 Task: In the  document promotion.docx Download file as 'PDF' Share this file with 'softage.7@softage.net' Insert the command  Suggesting 
Action: Mouse moved to (304, 379)
Screenshot: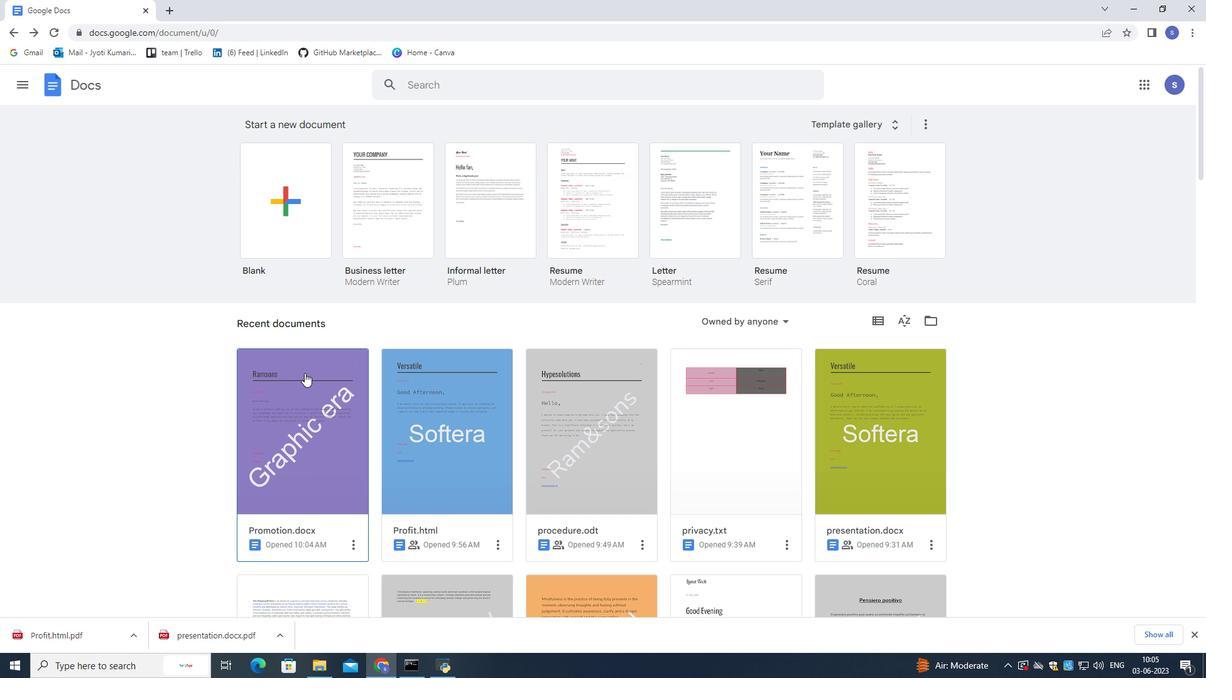 
Action: Mouse pressed left at (304, 379)
Screenshot: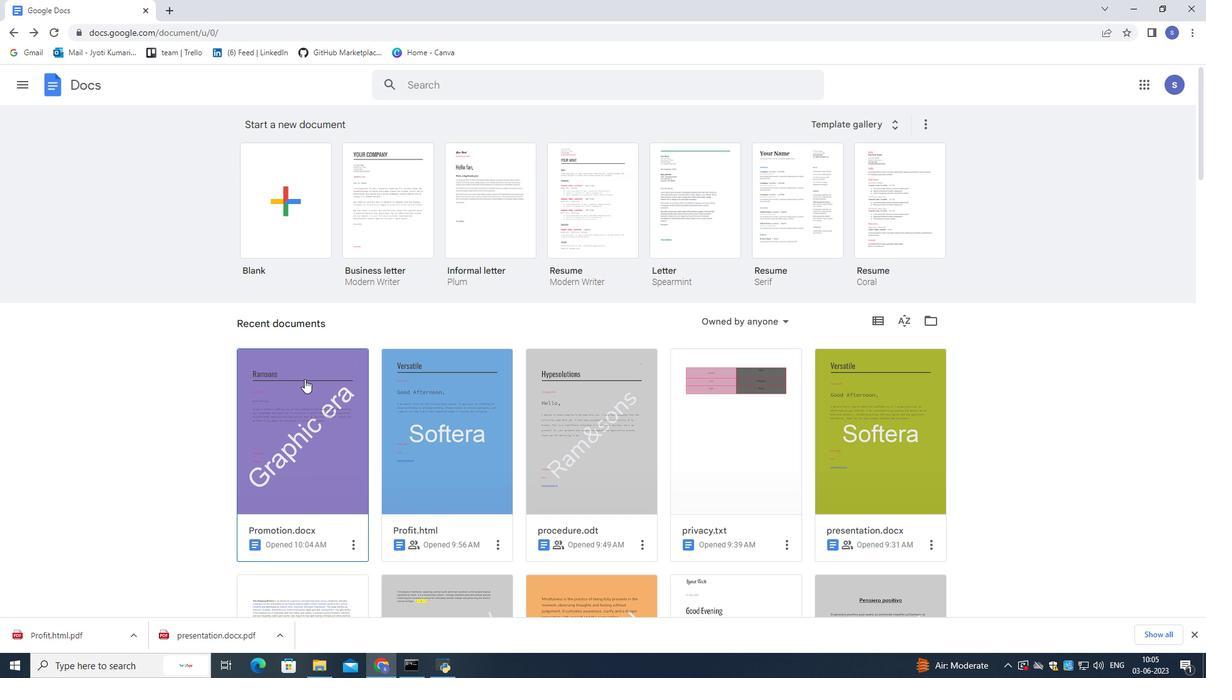 
Action: Mouse pressed left at (304, 379)
Screenshot: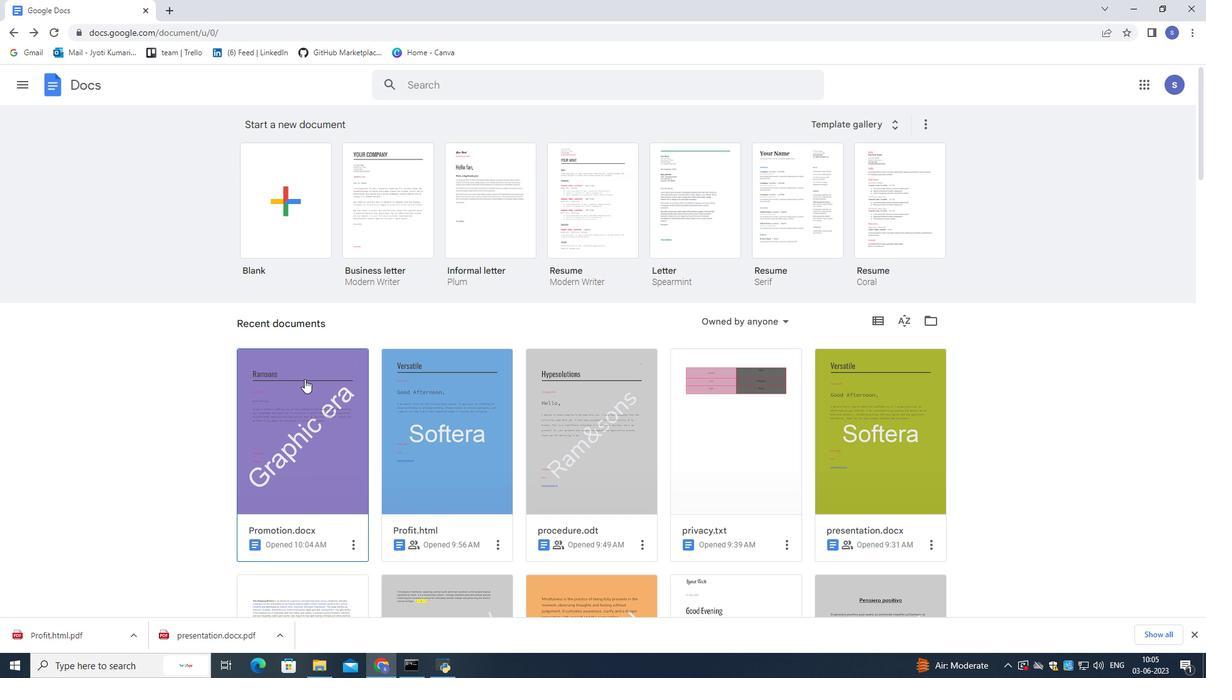 
Action: Mouse moved to (43, 93)
Screenshot: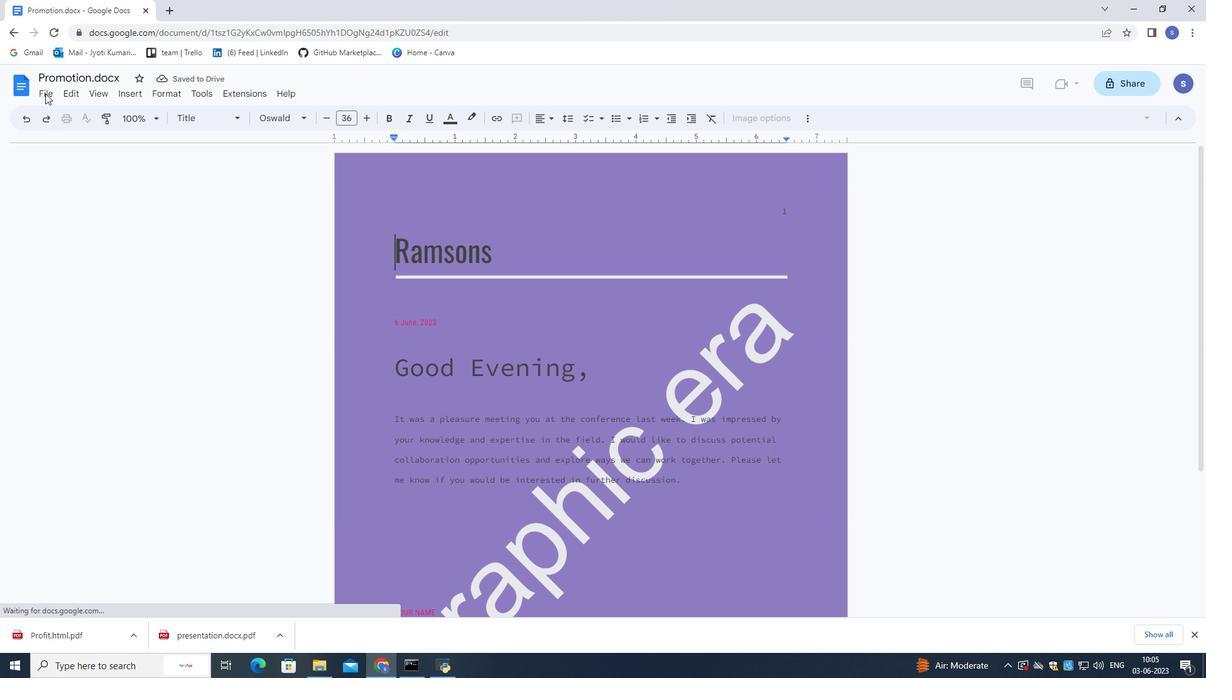 
Action: Mouse pressed left at (43, 93)
Screenshot: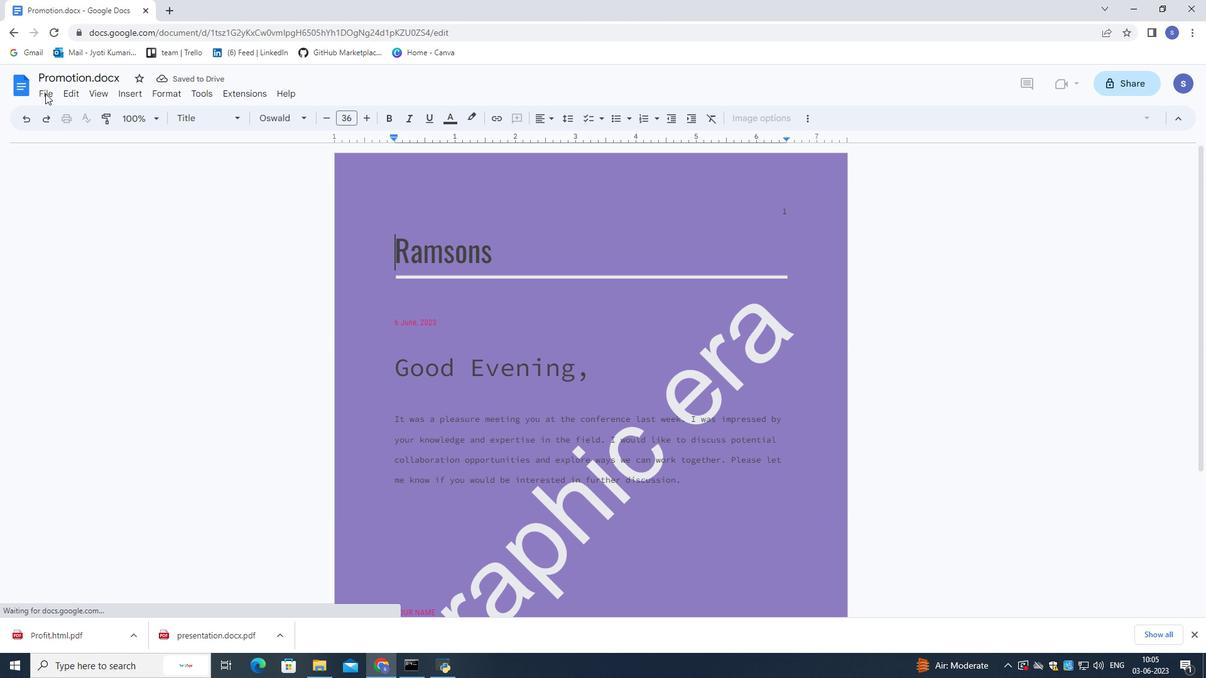 
Action: Mouse moved to (276, 294)
Screenshot: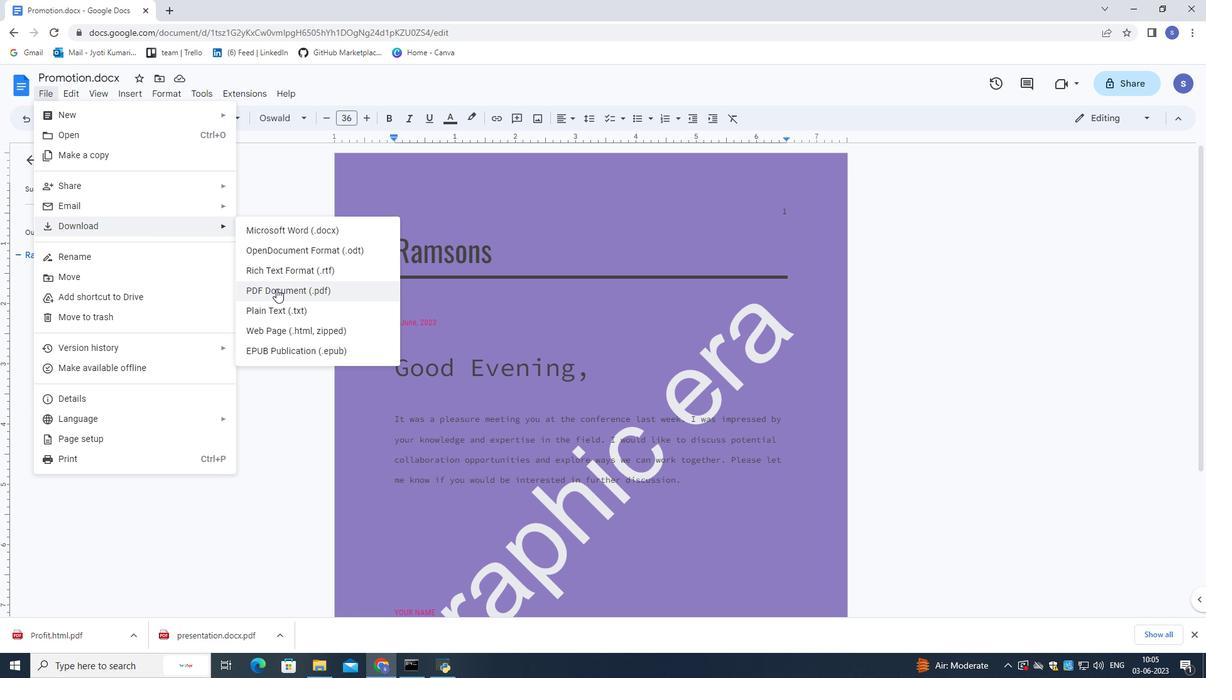 
Action: Mouse pressed left at (276, 294)
Screenshot: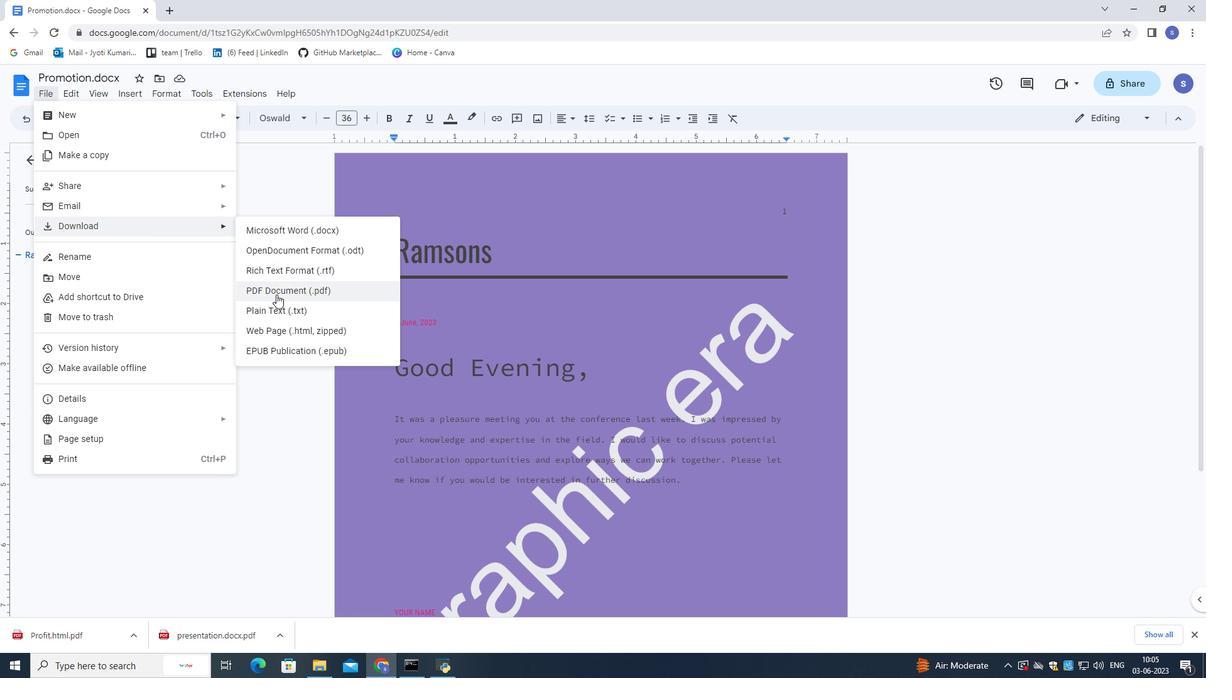 
Action: Mouse moved to (47, 91)
Screenshot: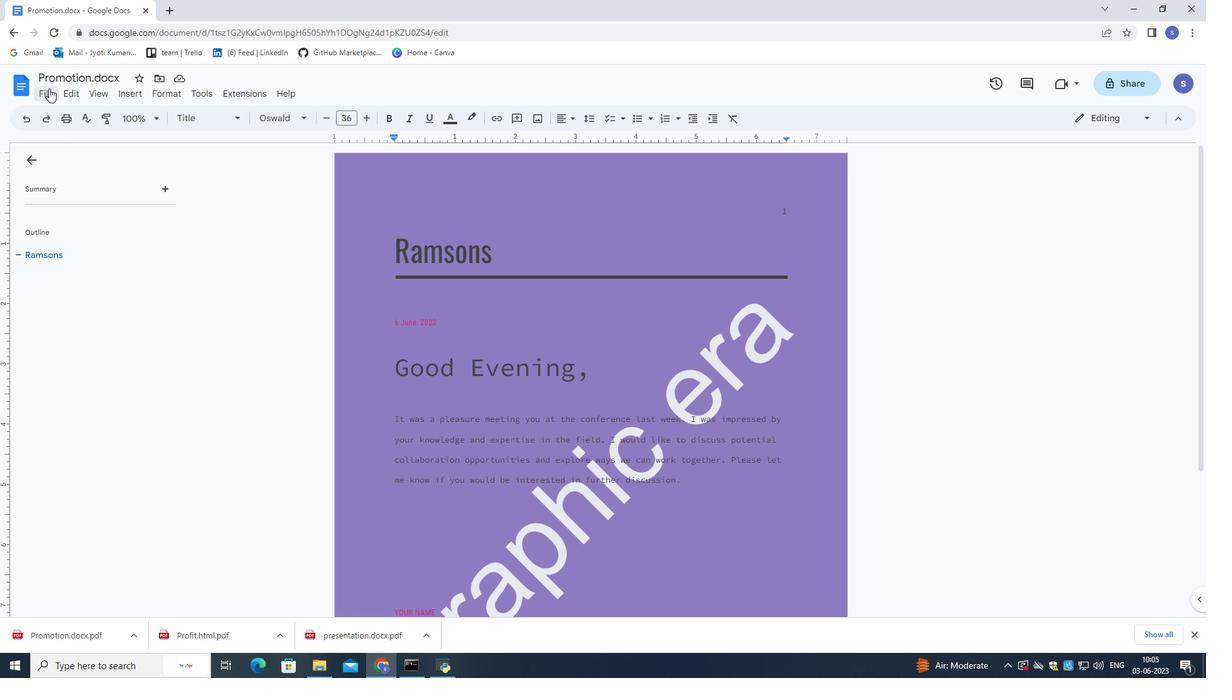 
Action: Mouse pressed left at (47, 91)
Screenshot: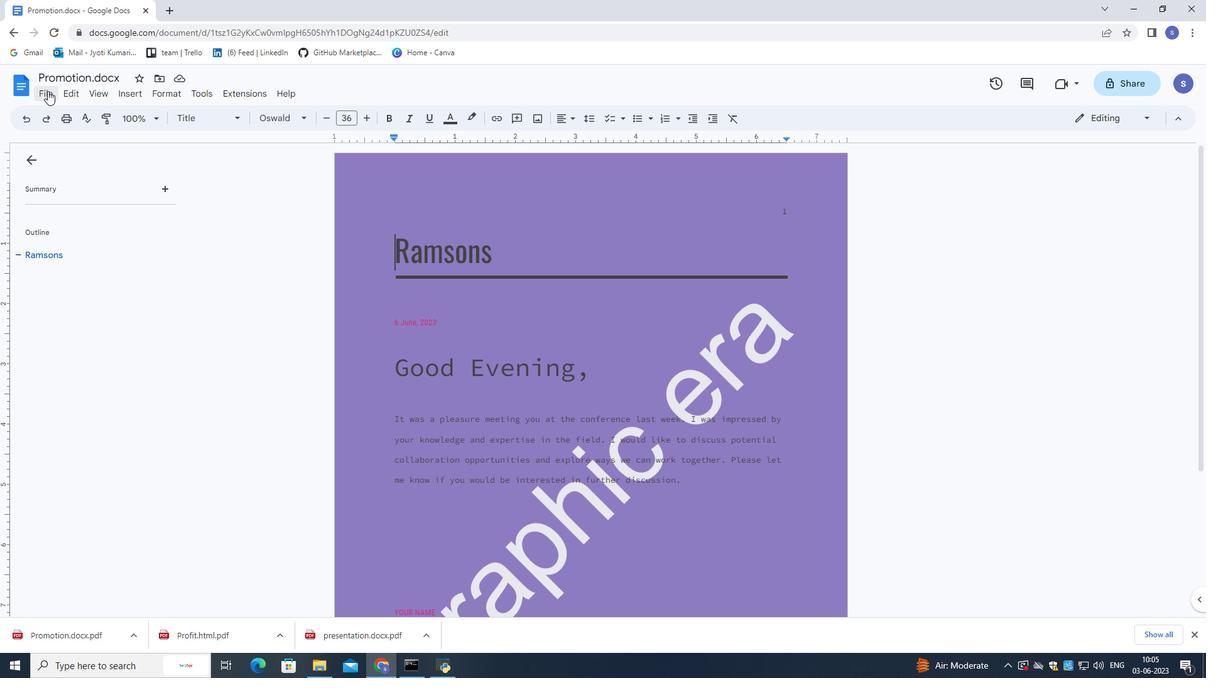 
Action: Mouse moved to (255, 190)
Screenshot: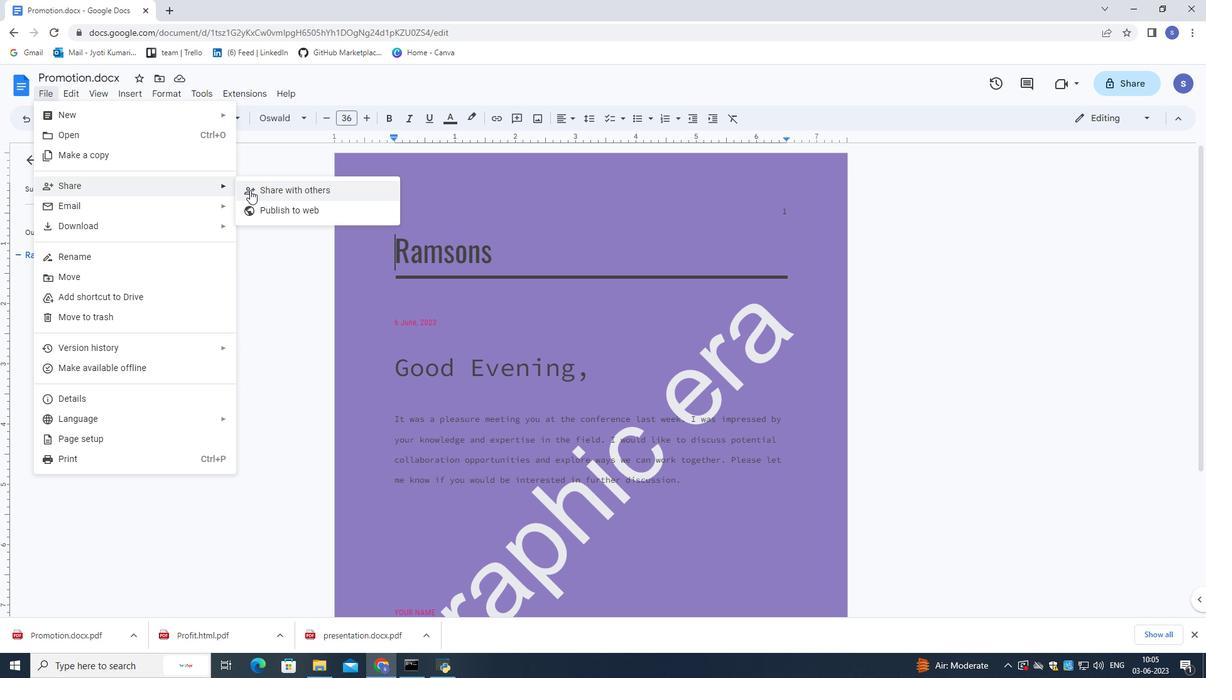 
Action: Mouse pressed left at (255, 190)
Screenshot: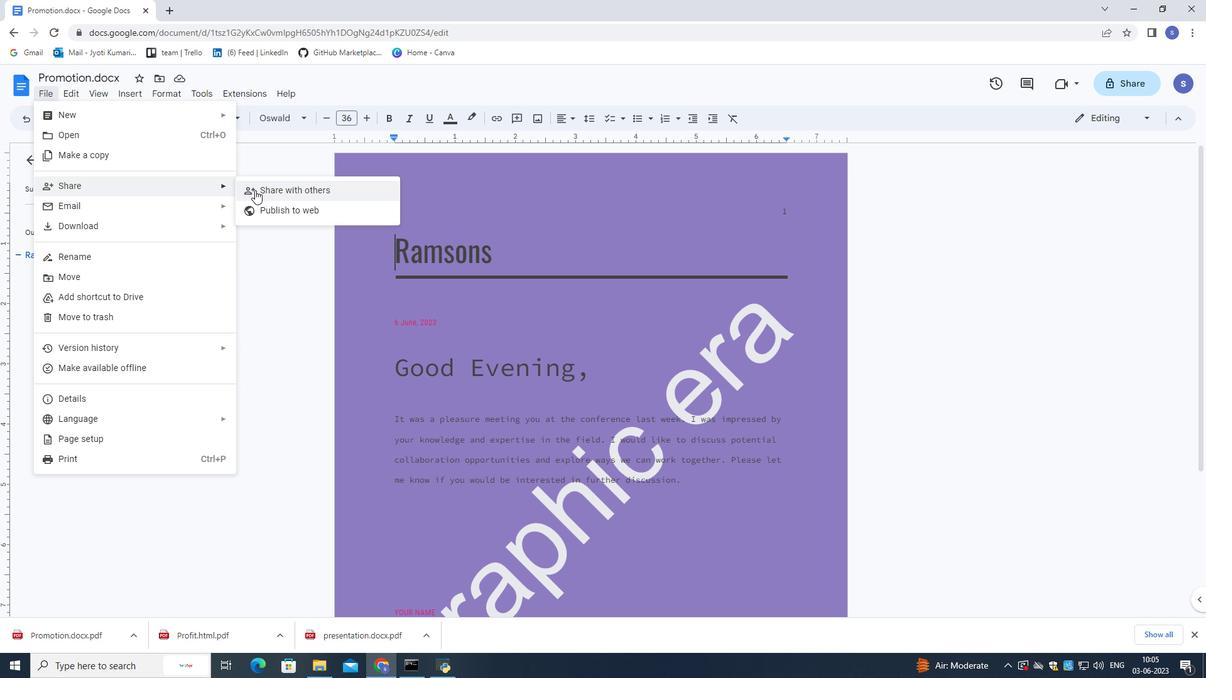 
Action: Mouse moved to (253, 186)
Screenshot: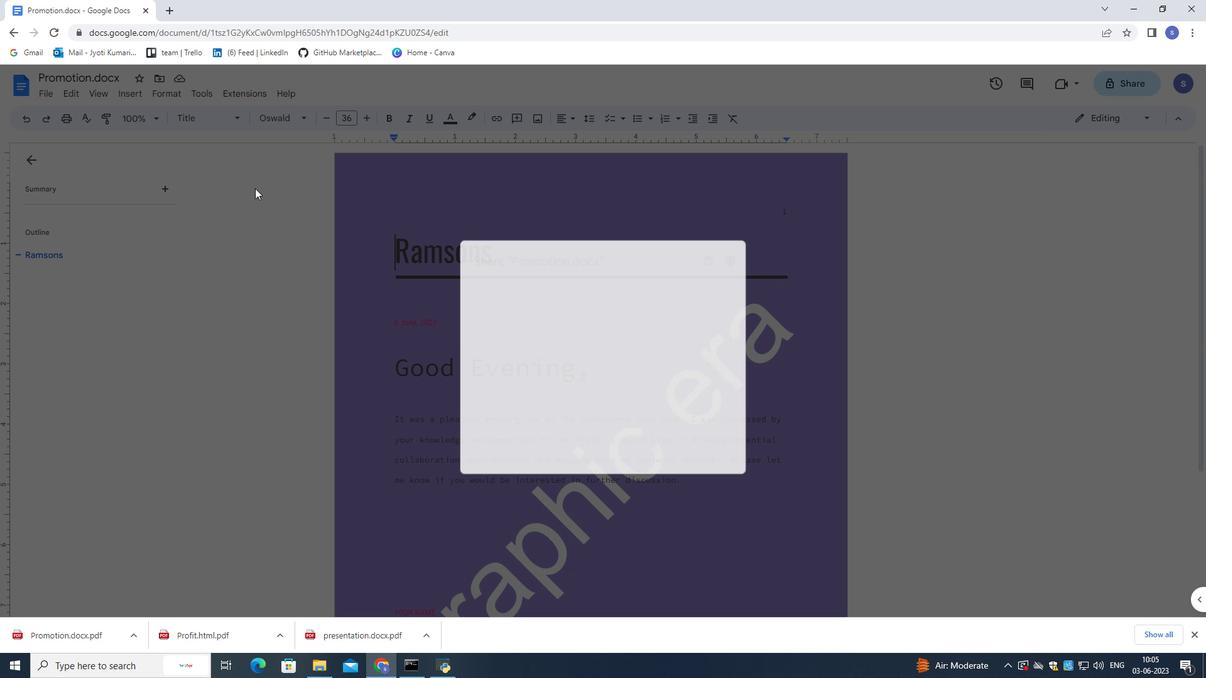 
Action: Key pressed s
Screenshot: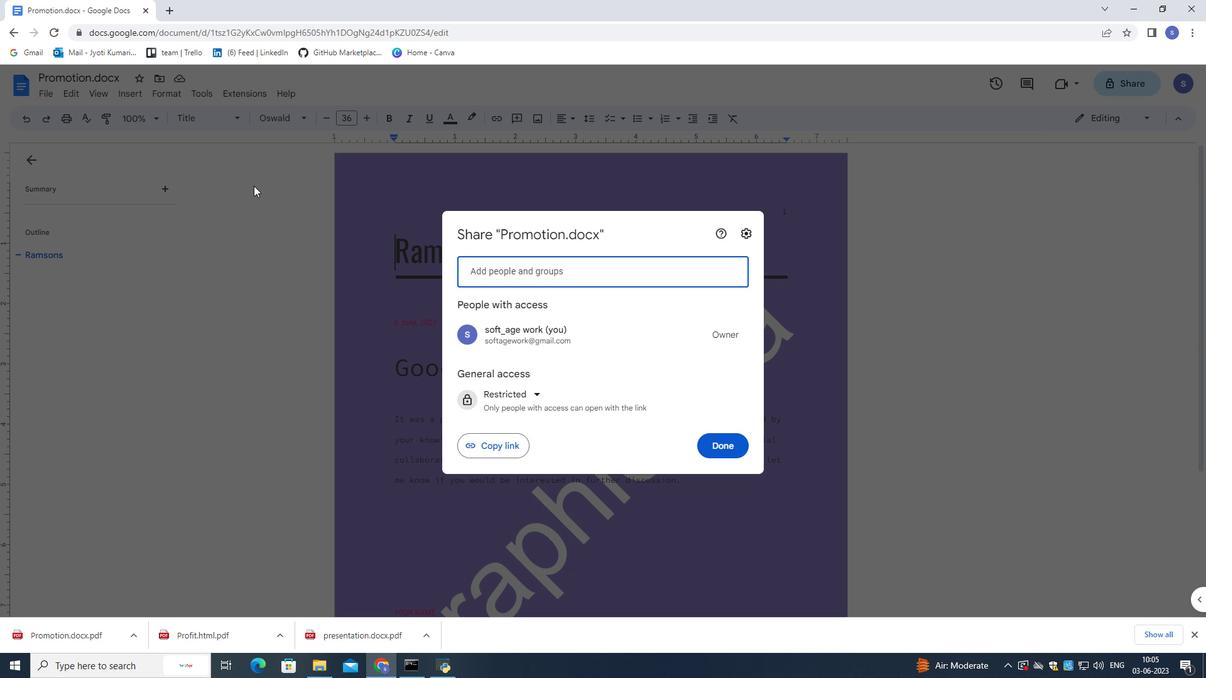 
Action: Mouse moved to (251, 177)
Screenshot: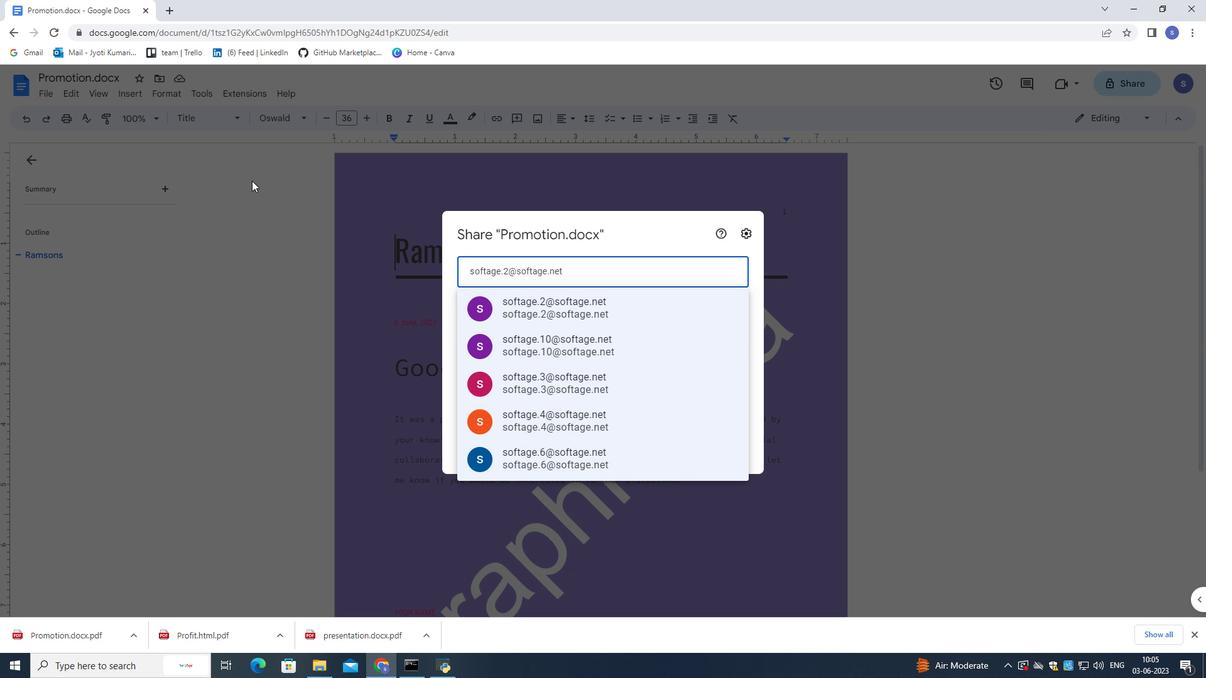 
Action: Key pressed oftage.7<Key.shift>@softage.net
Screenshot: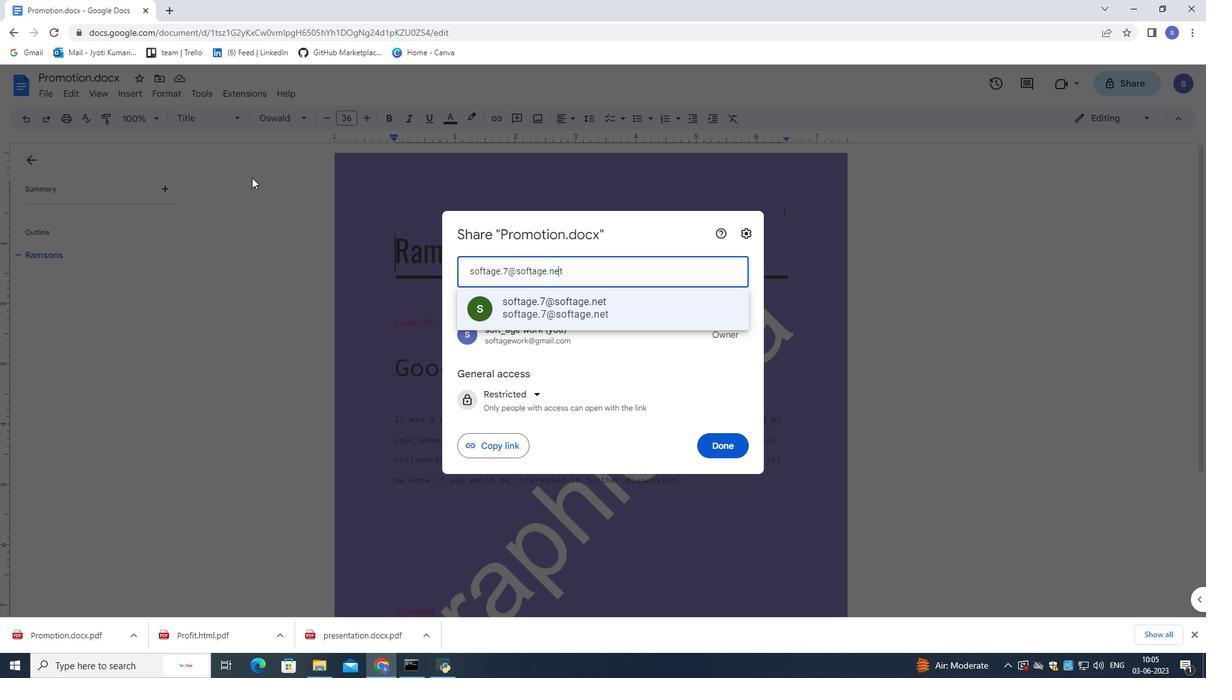 
Action: Mouse moved to (541, 299)
Screenshot: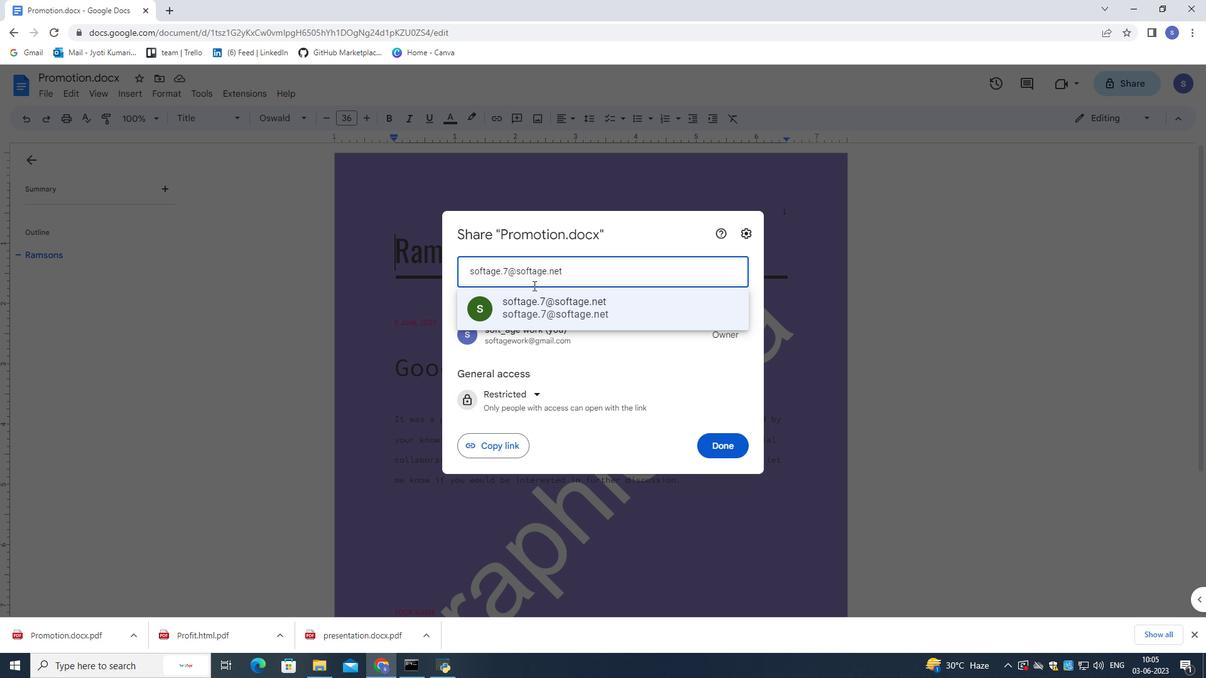 
Action: Mouse pressed left at (541, 299)
Screenshot: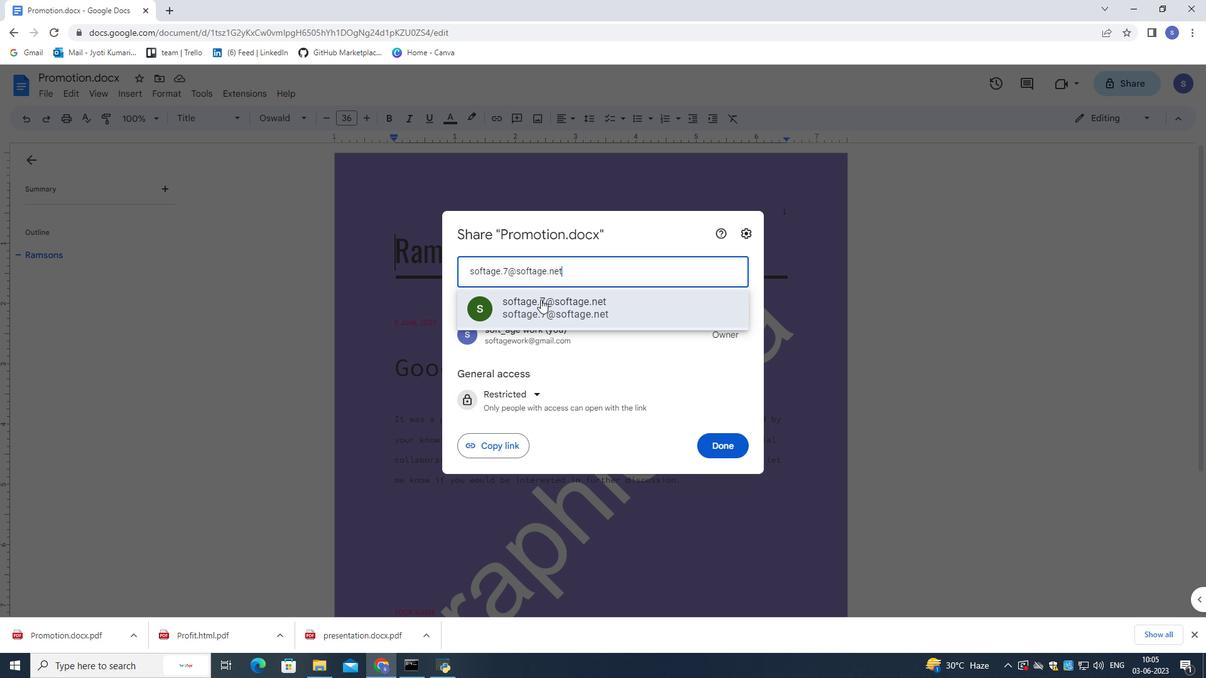 
Action: Mouse moved to (720, 419)
Screenshot: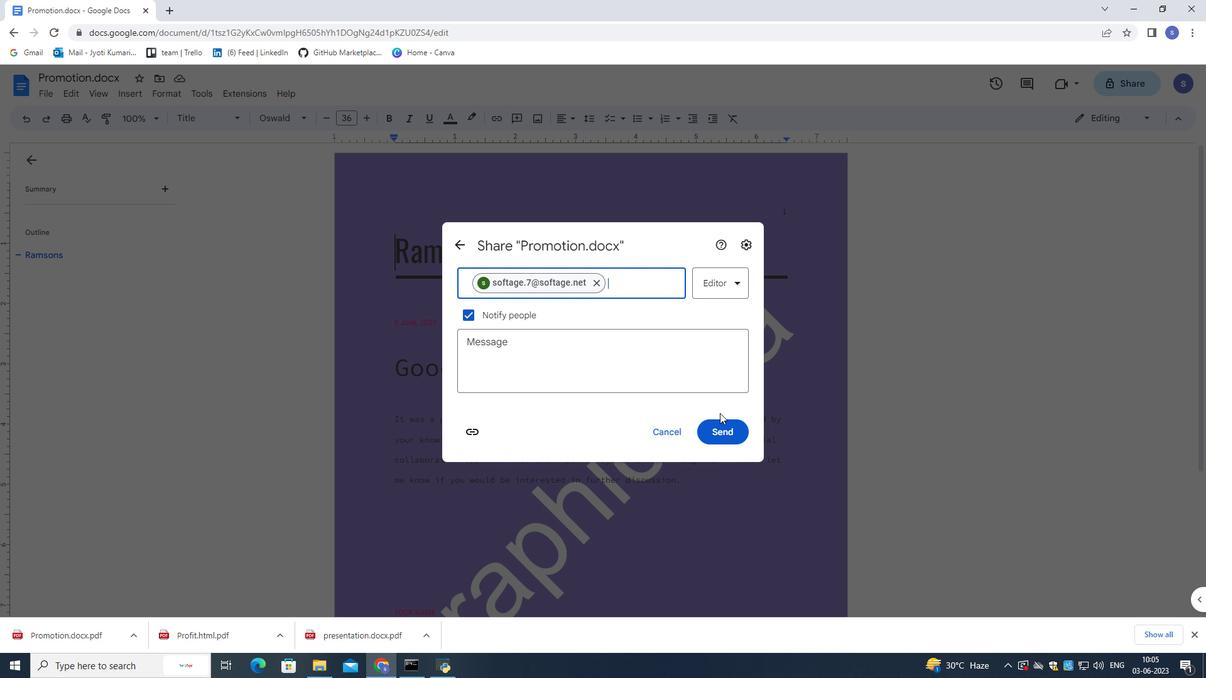 
Action: Mouse pressed left at (720, 419)
Screenshot: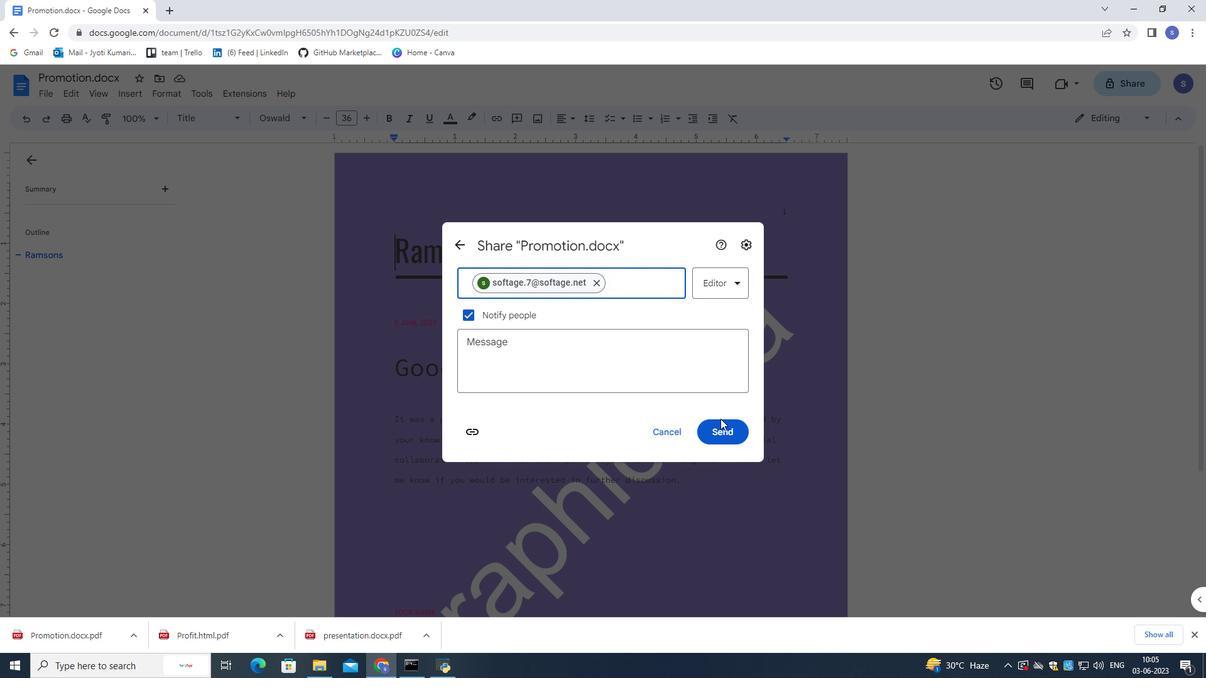 
Action: Mouse moved to (719, 430)
Screenshot: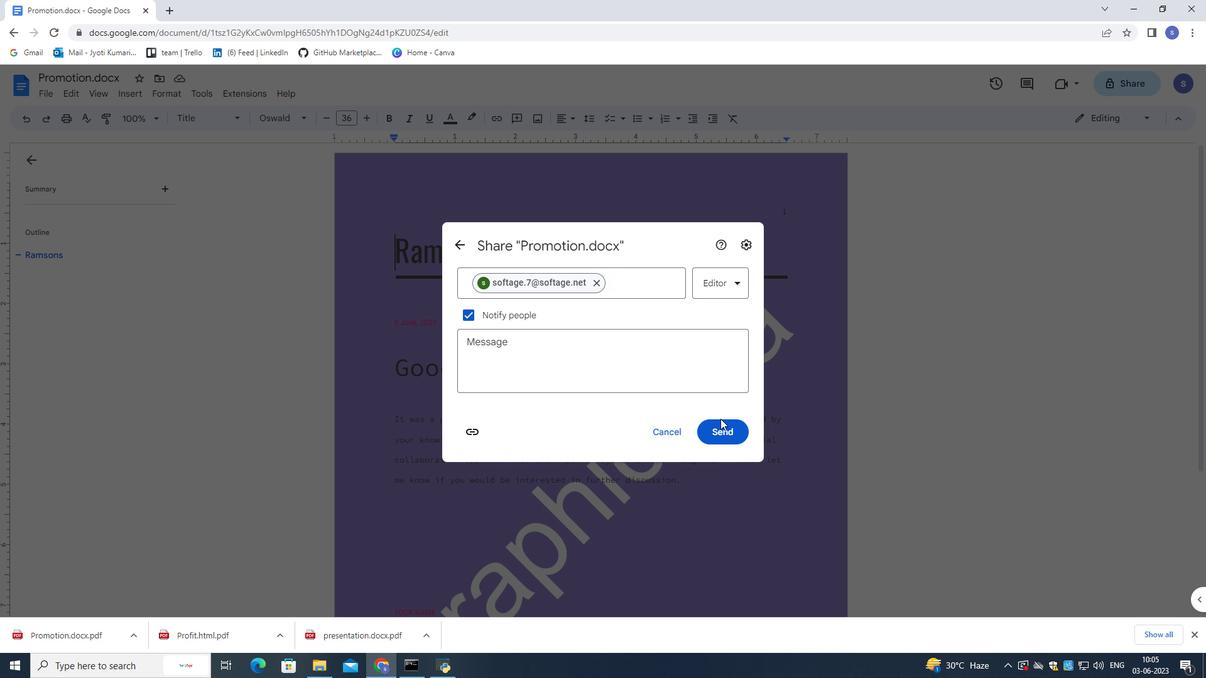 
Action: Mouse pressed left at (719, 430)
Screenshot: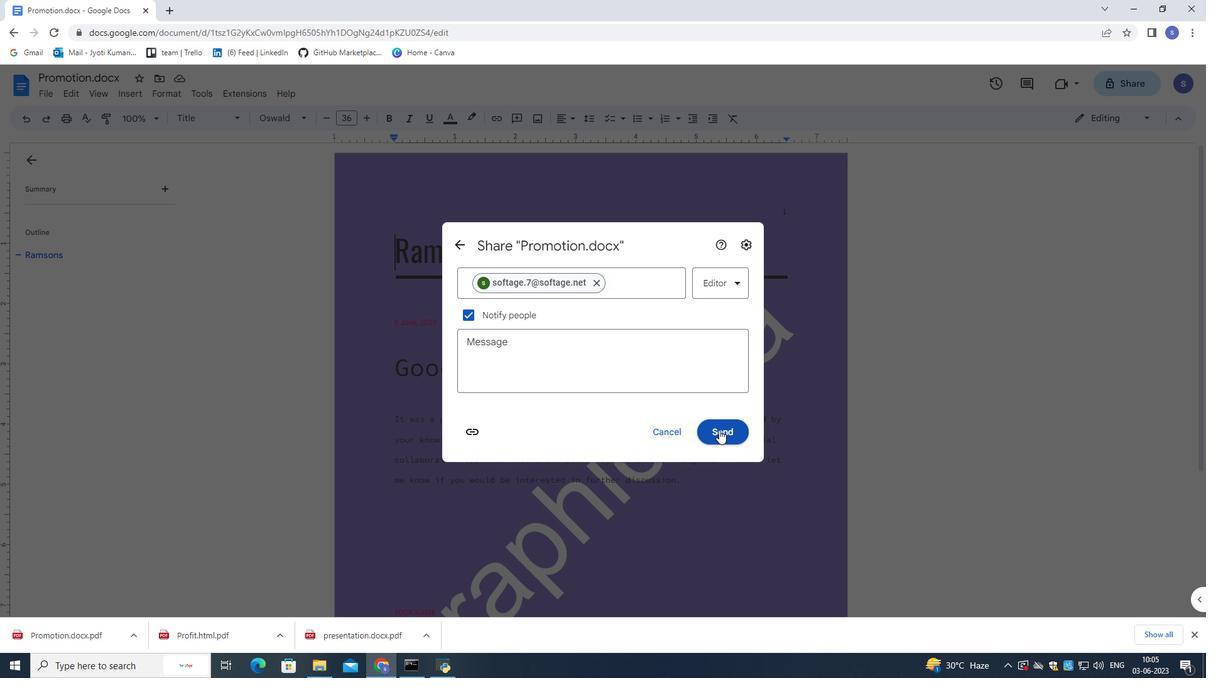 
Action: Mouse moved to (1109, 114)
Screenshot: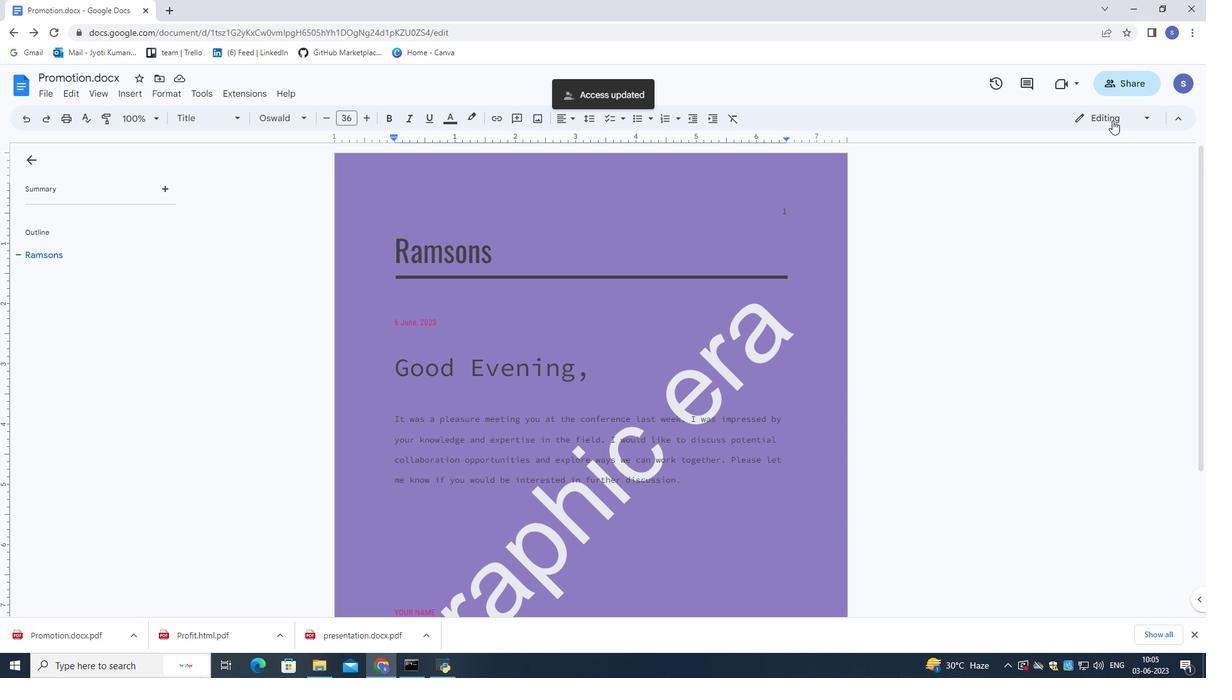 
Action: Mouse pressed left at (1109, 114)
Screenshot: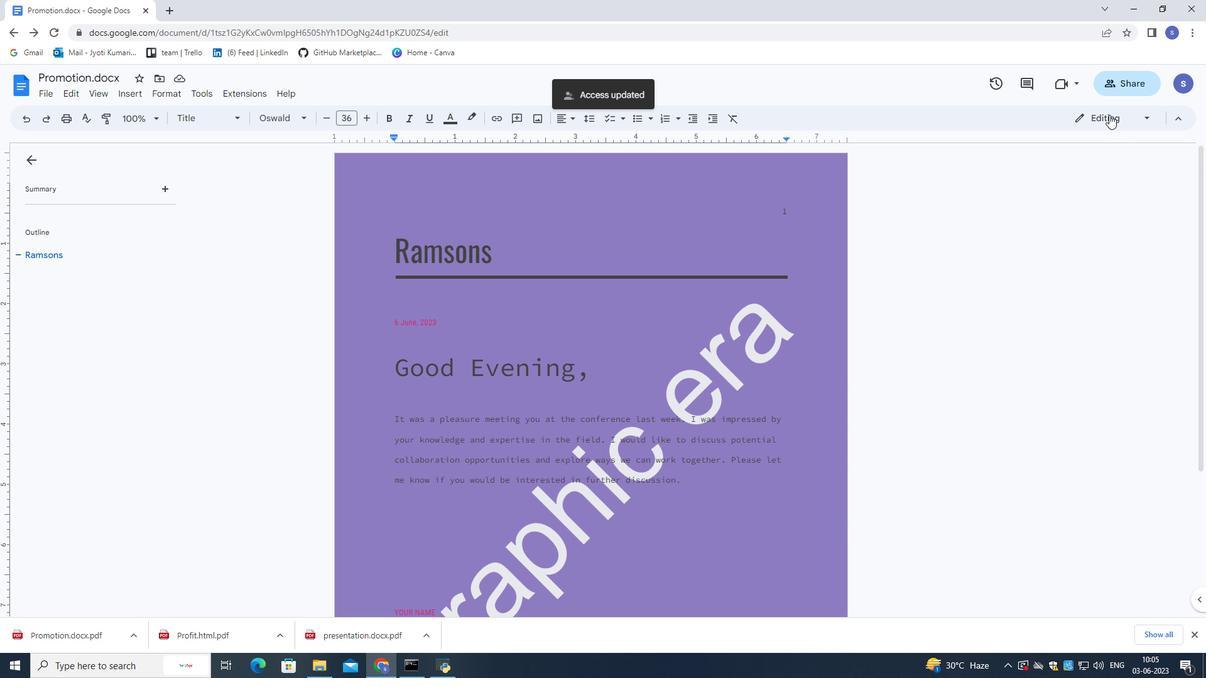 
Action: Mouse moved to (1094, 179)
Screenshot: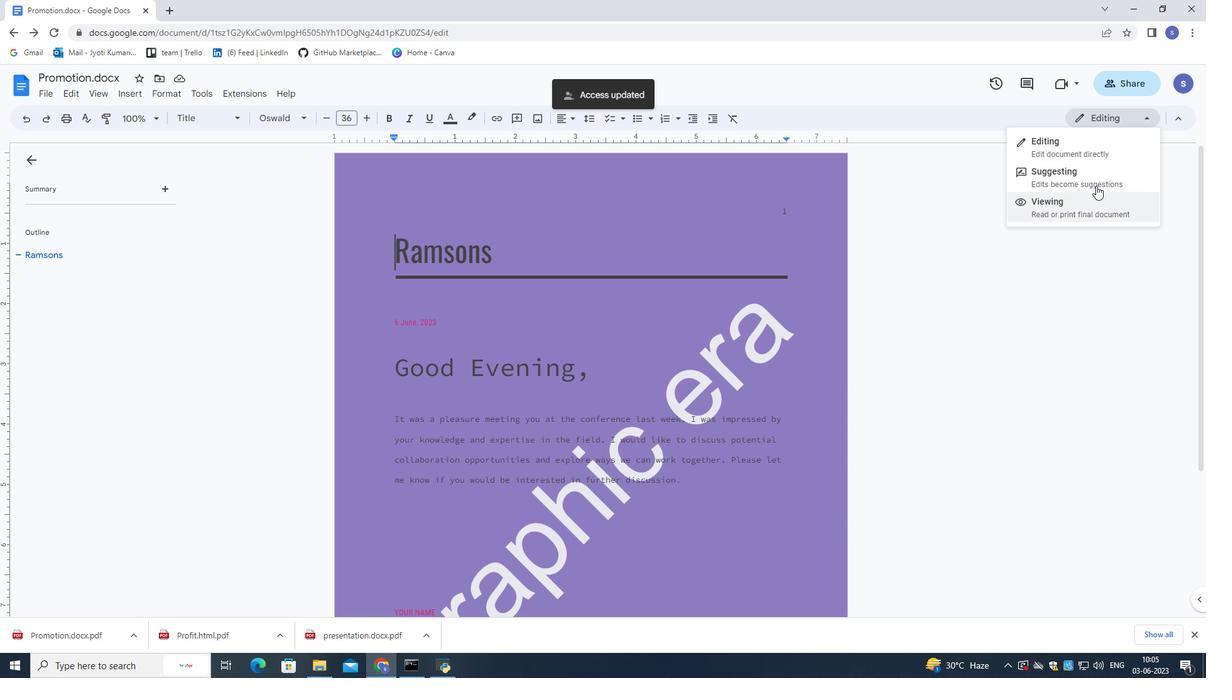 
Action: Mouse pressed left at (1094, 179)
Screenshot: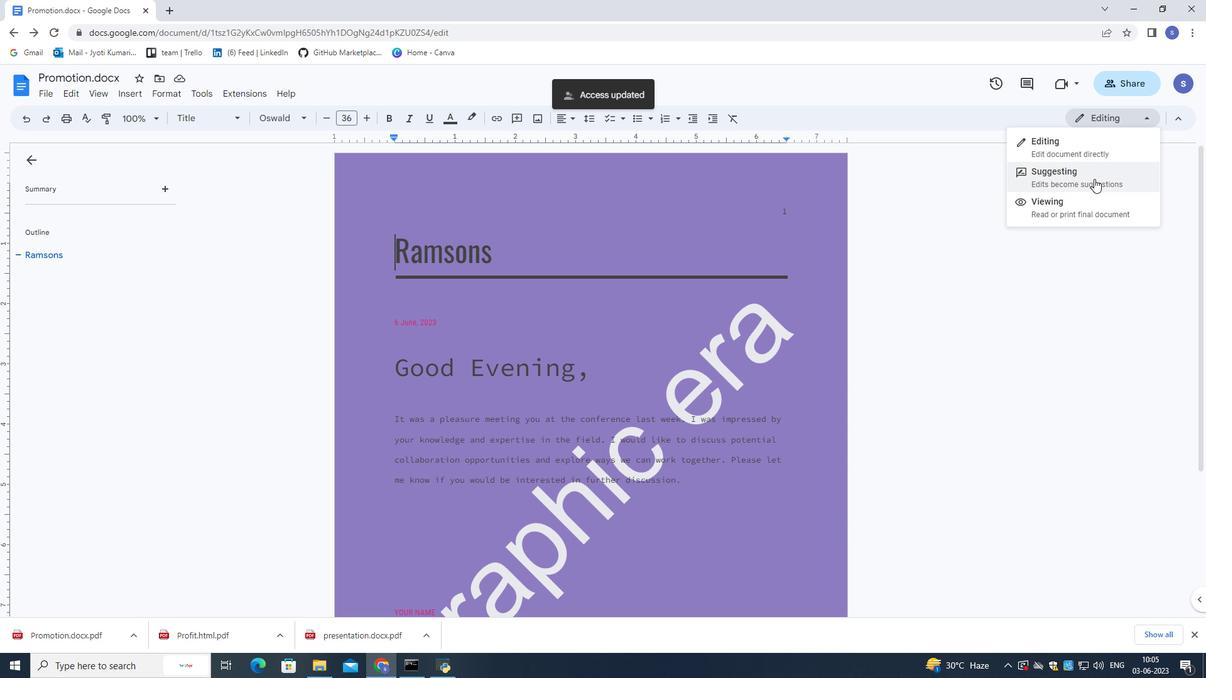
Action: Mouse moved to (1086, 187)
Screenshot: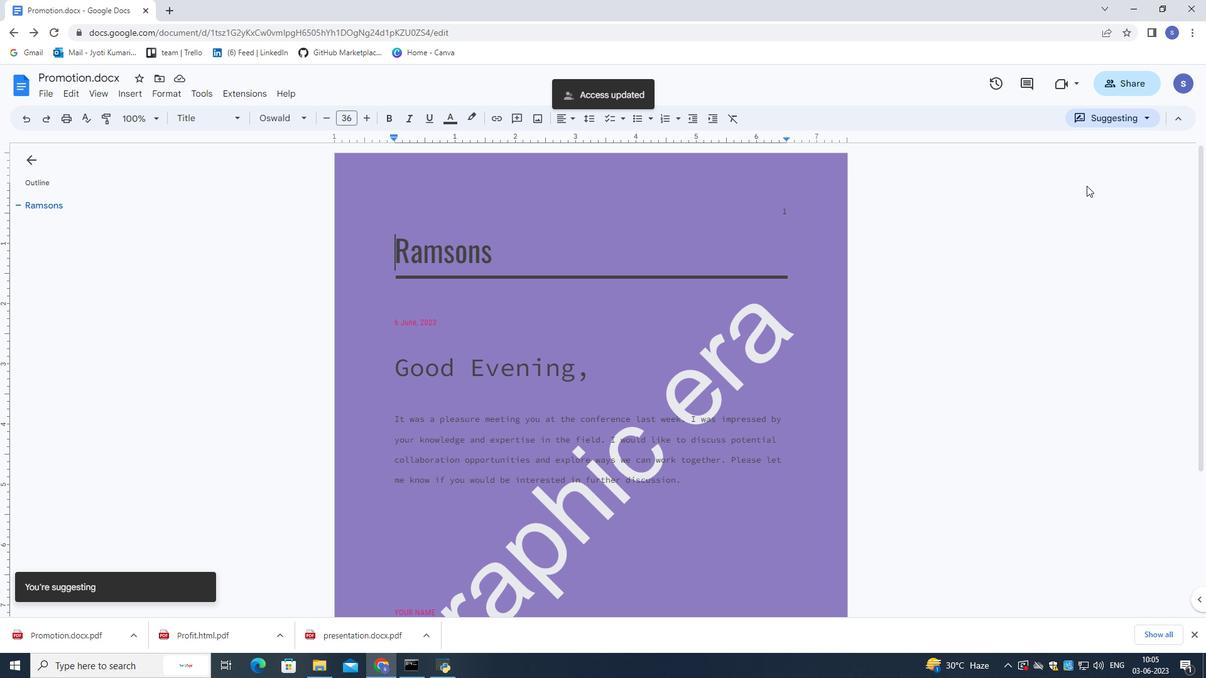 
